 Task: select a rule when a vote is added to a card by me.
Action: Mouse moved to (856, 90)
Screenshot: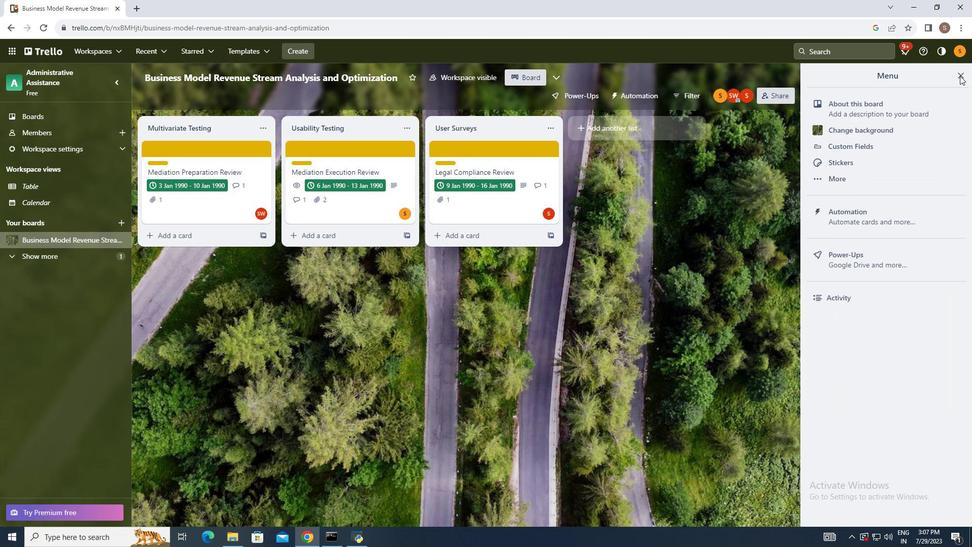 
Action: Mouse pressed left at (856, 90)
Screenshot: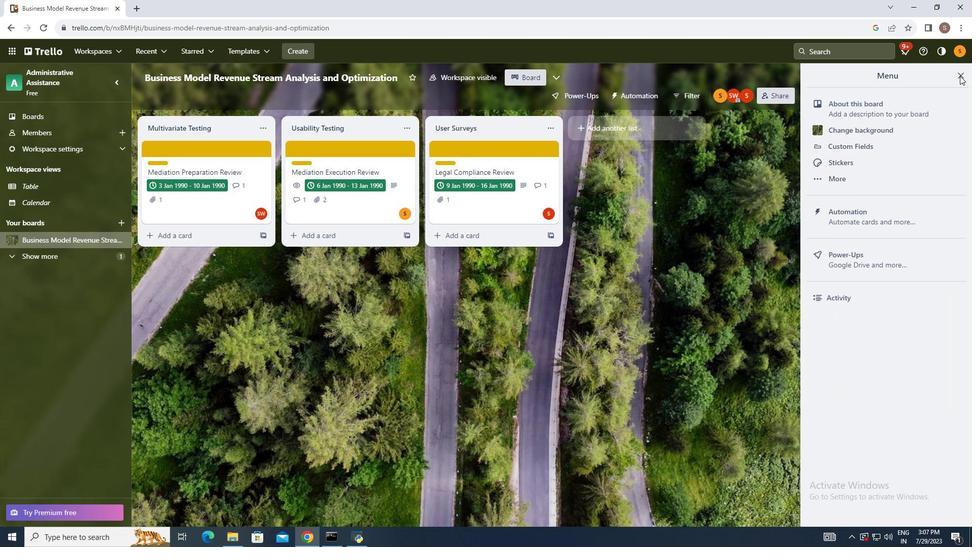 
Action: Mouse moved to (781, 224)
Screenshot: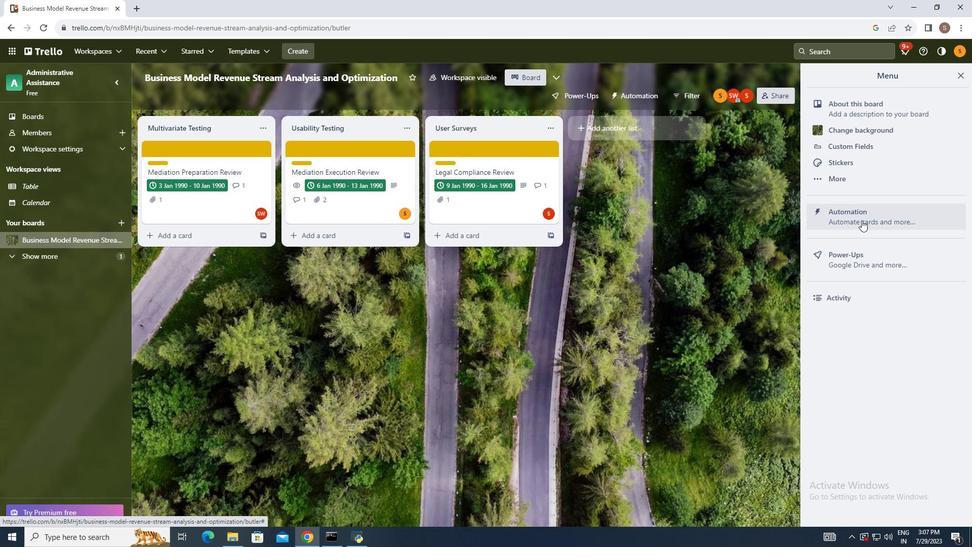 
Action: Mouse pressed left at (781, 224)
Screenshot: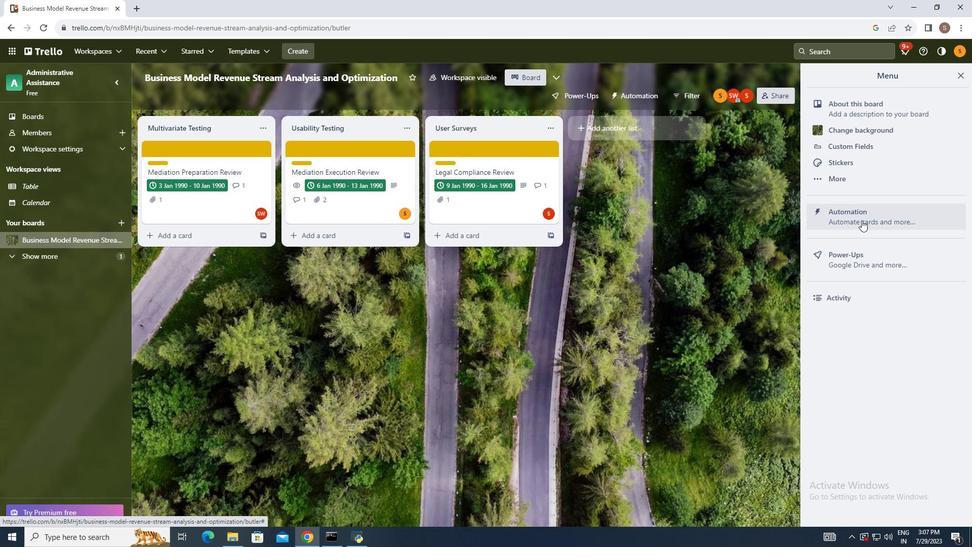 
Action: Mouse moved to (257, 191)
Screenshot: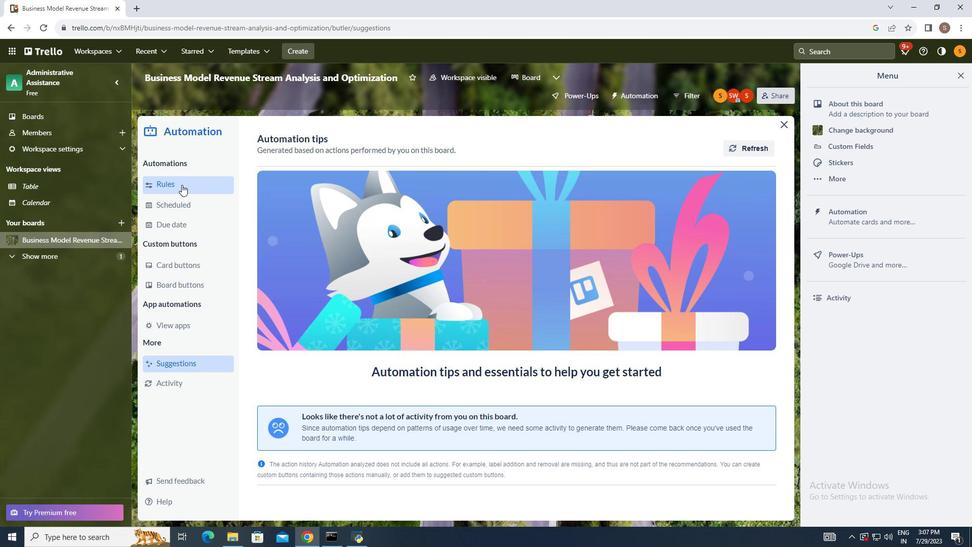 
Action: Mouse pressed left at (257, 191)
Screenshot: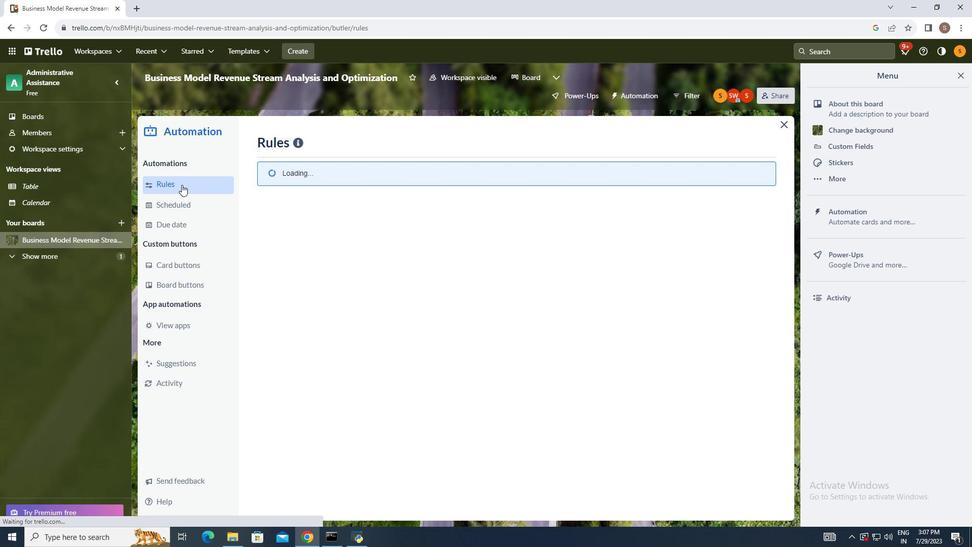 
Action: Mouse moved to (633, 151)
Screenshot: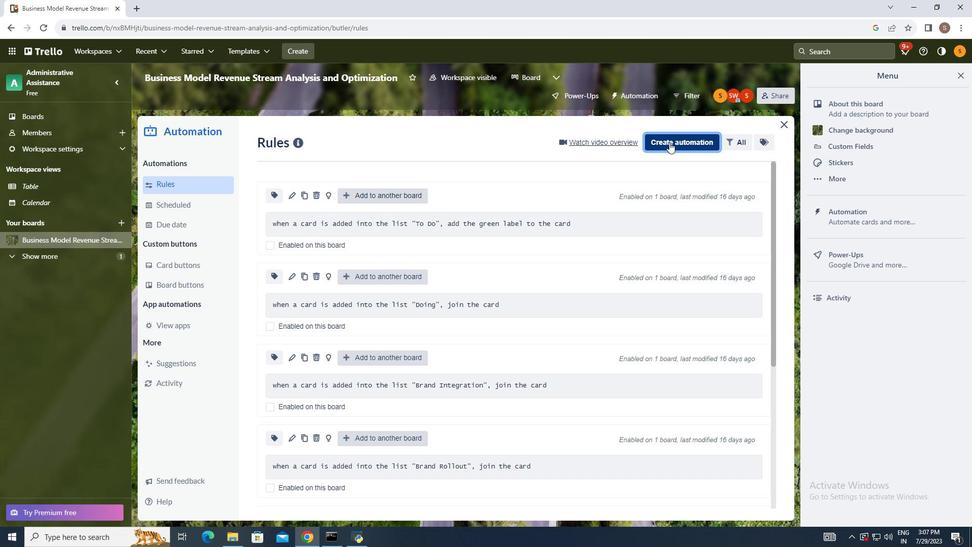 
Action: Mouse pressed left at (633, 151)
Screenshot: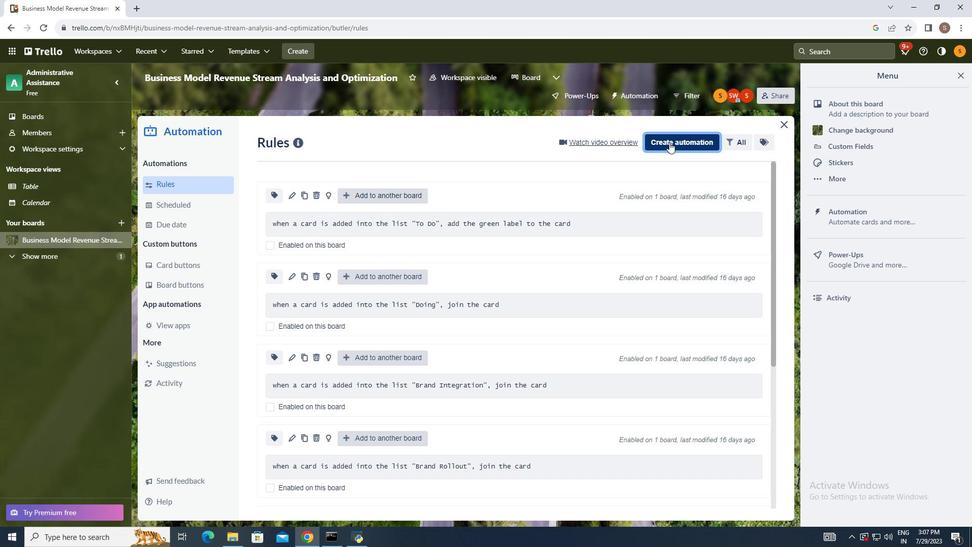 
Action: Mouse moved to (513, 245)
Screenshot: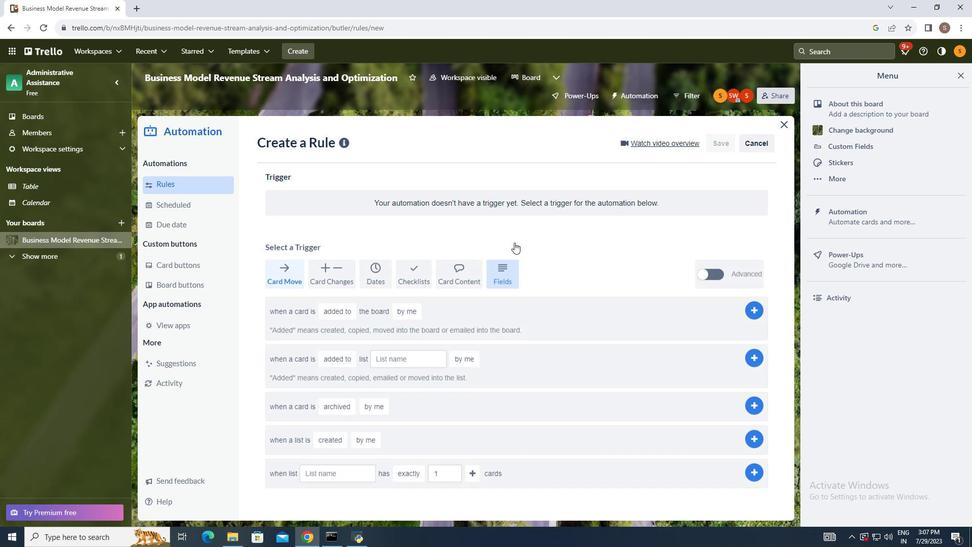 
Action: Mouse pressed left at (513, 245)
Screenshot: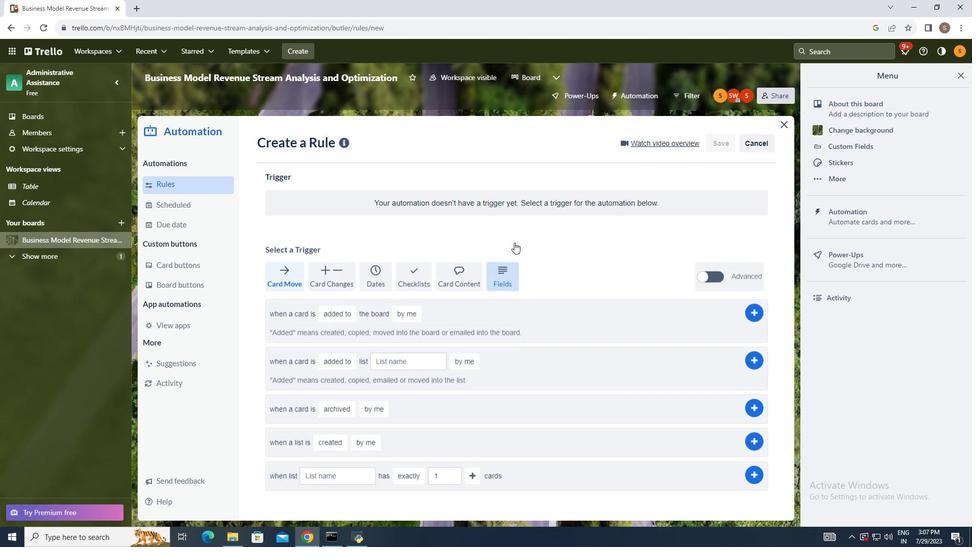 
Action: Mouse moved to (375, 283)
Screenshot: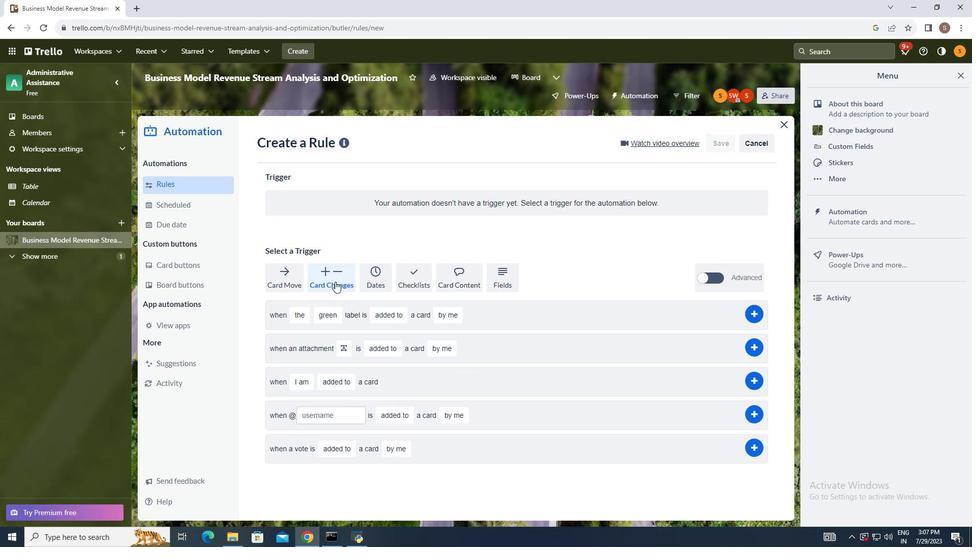 
Action: Mouse pressed left at (375, 283)
Screenshot: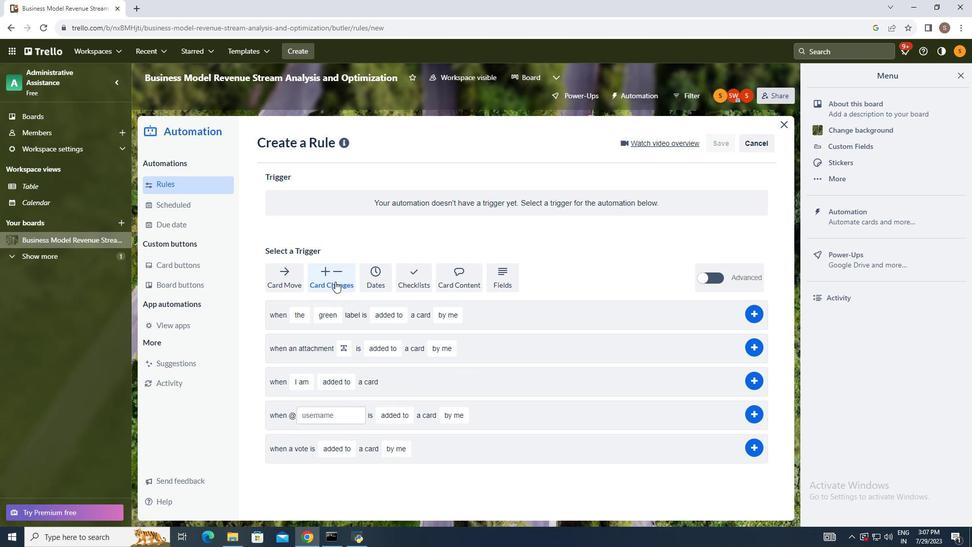 
Action: Mouse moved to (371, 433)
Screenshot: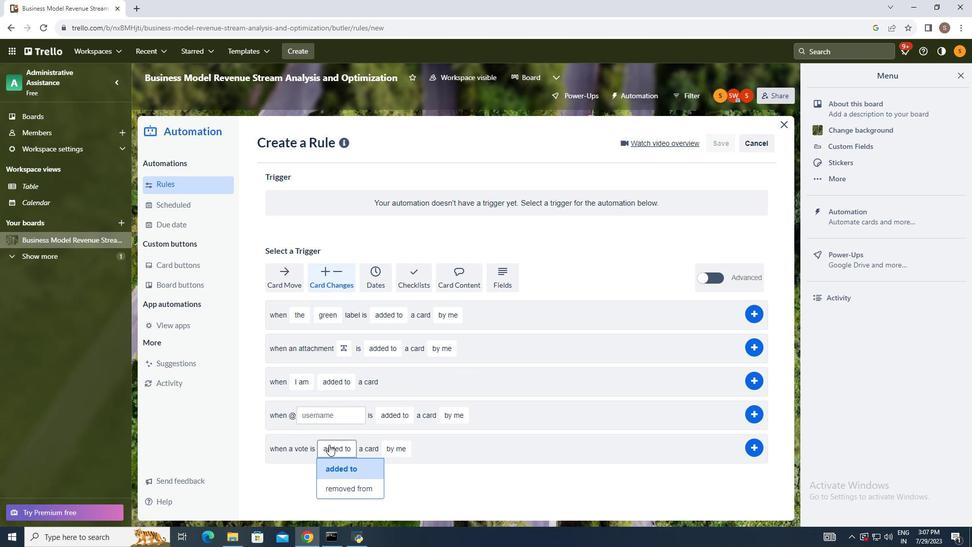 
Action: Mouse pressed left at (371, 433)
Screenshot: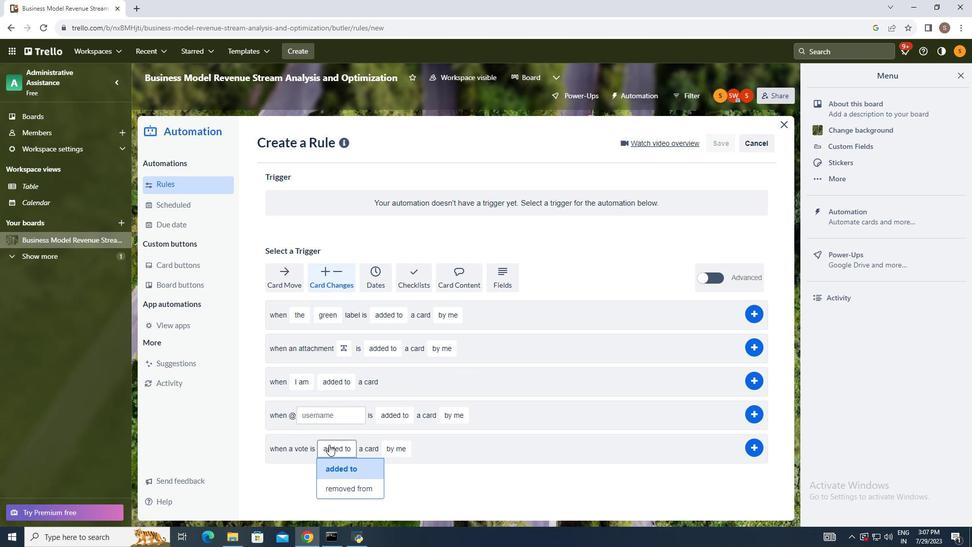
Action: Mouse moved to (382, 454)
Screenshot: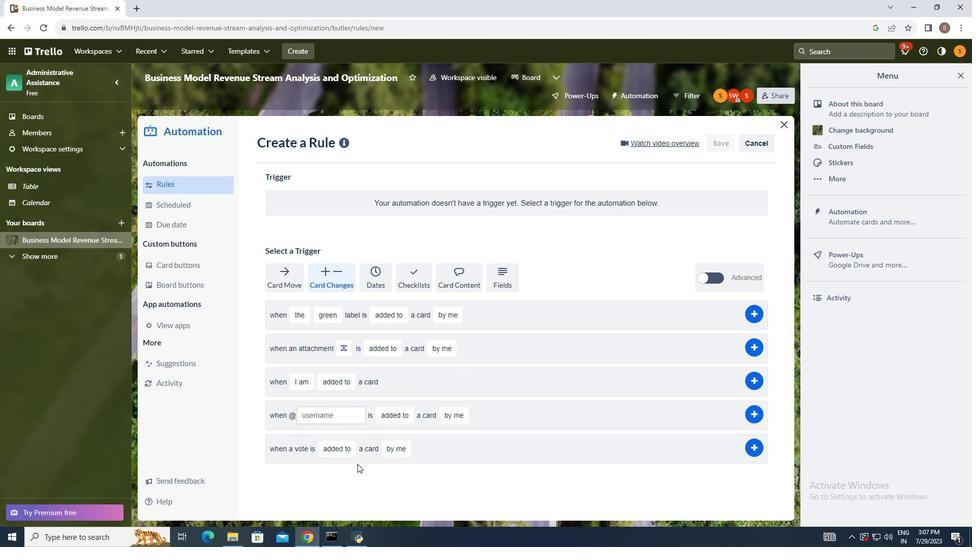
Action: Mouse pressed left at (382, 454)
Screenshot: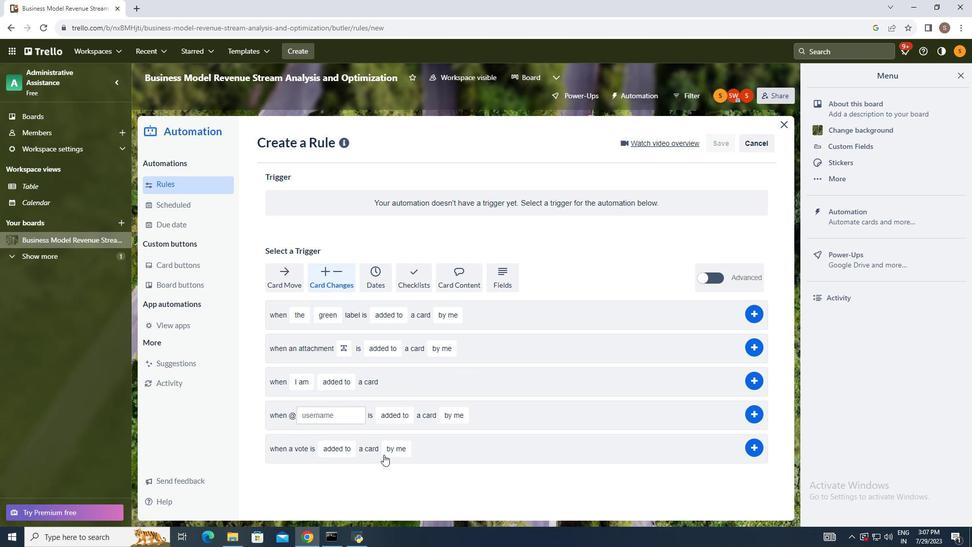 
Action: Mouse moved to (424, 435)
Screenshot: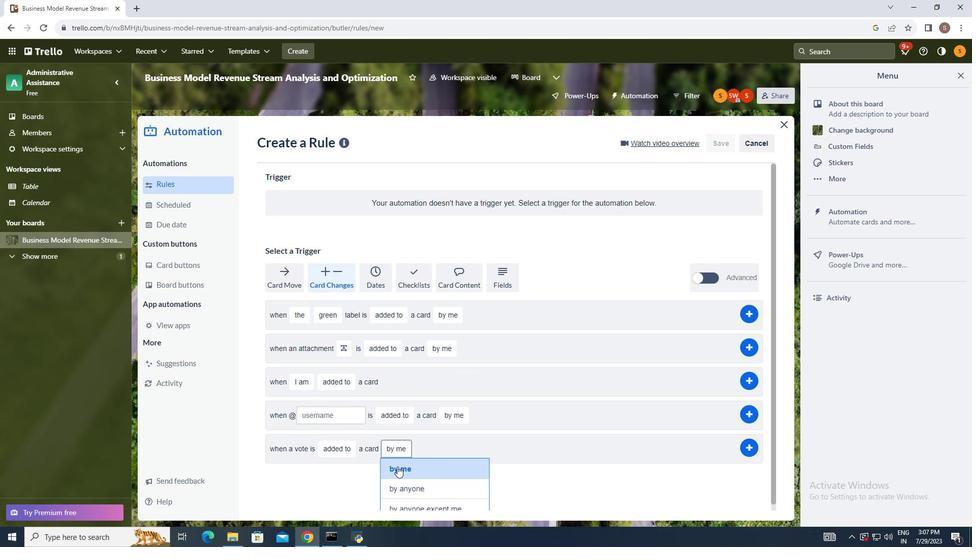 
Action: Mouse pressed left at (424, 435)
Screenshot: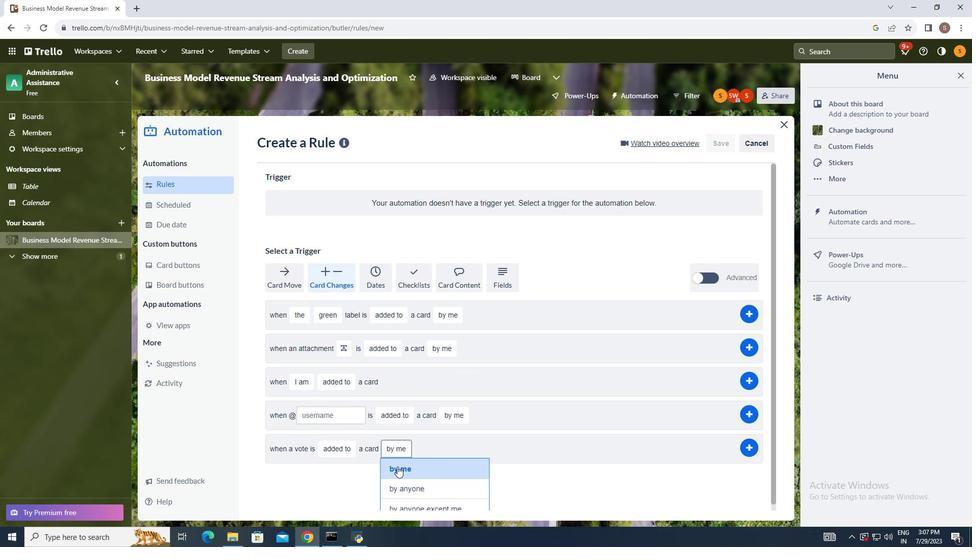 
Action: Mouse moved to (424, 457)
Screenshot: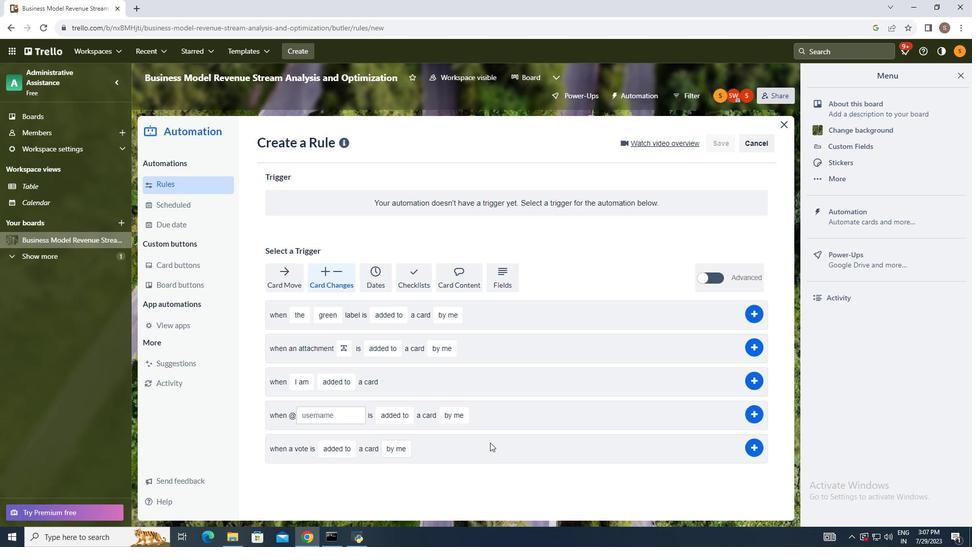 
Action: Mouse pressed left at (424, 457)
Screenshot: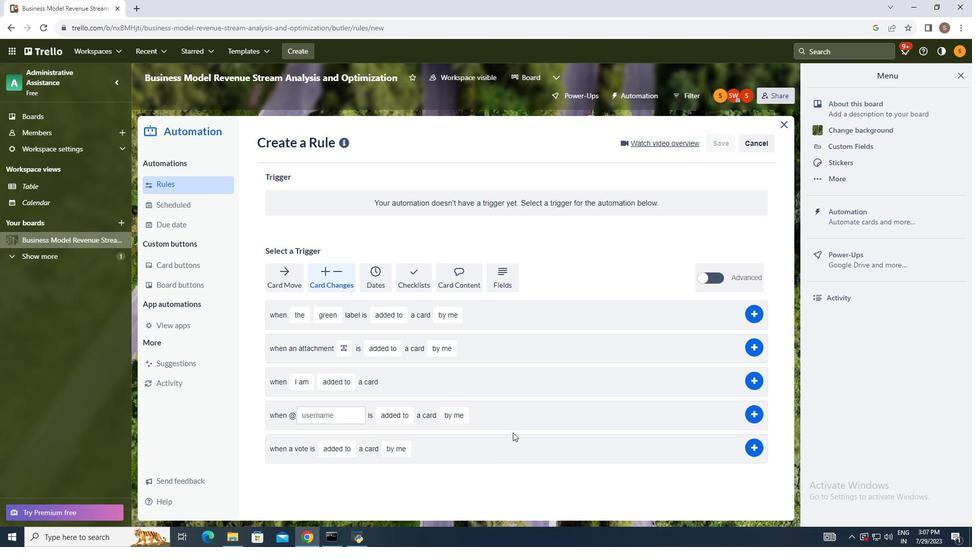 
Action: Mouse moved to (512, 421)
Screenshot: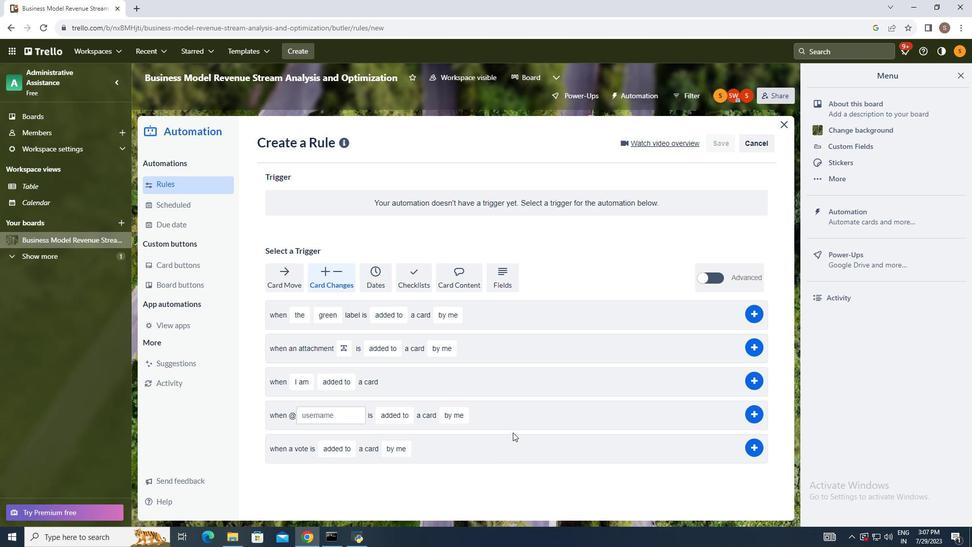 
